 Task: Locate the nearest historic lighthouse on the East Coast.
Action: Mouse moved to (131, 33)
Screenshot: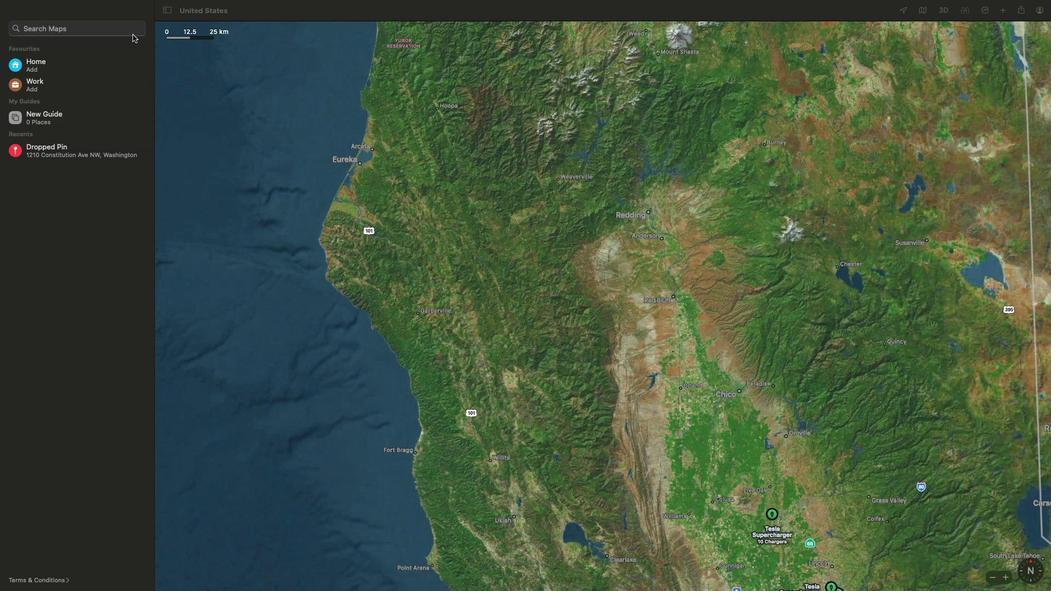 
Action: Mouse pressed left at (131, 33)
Screenshot: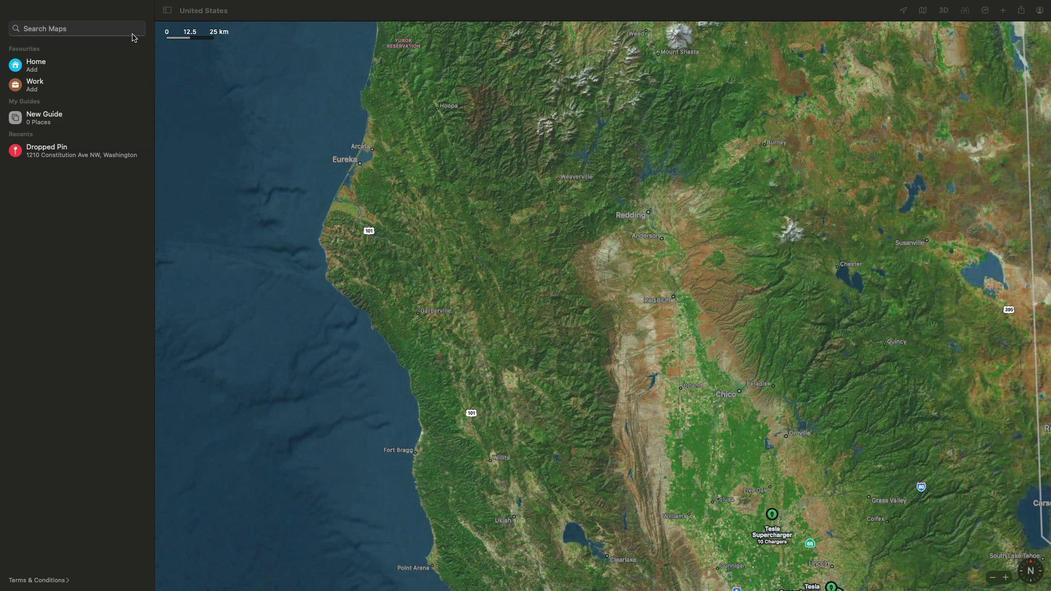 
Action: Key pressed 'h''i''s''t''o''r''i''c'Key.space'l''i'Key.backspace'g'Key.backspace'i''g''h''t''h''o''u''s'Key.spaceKey.backspaceKey.backspace's''e'Key.space'i''n'Key.spaceKey.shift'E''a''s''t'Key.spaceKey.shift'C''o''a''s''t'Key.spaceKey.enter
Screenshot: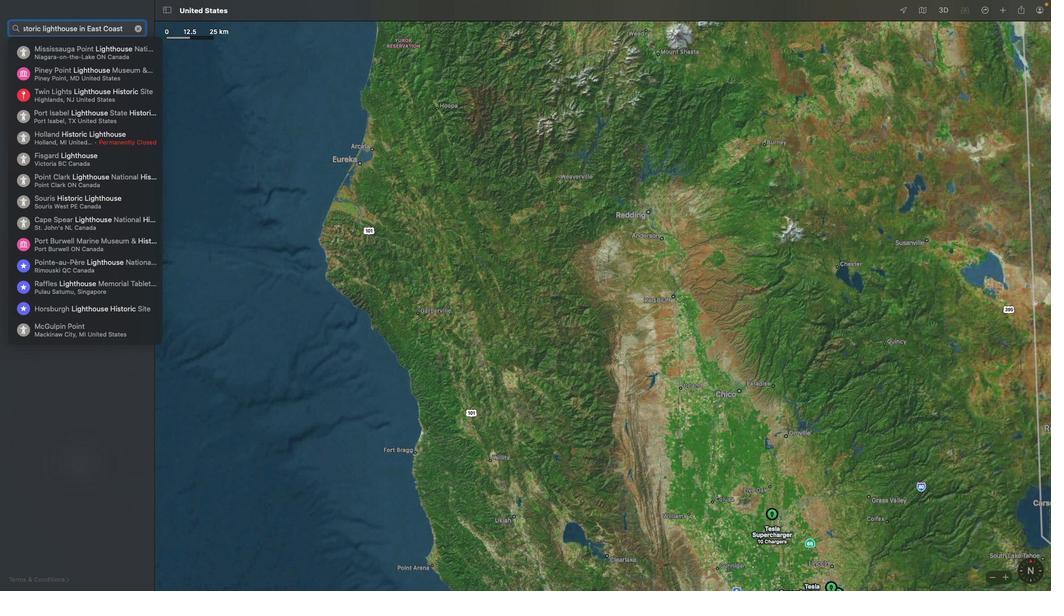 
Action: Mouse moved to (91, 111)
Screenshot: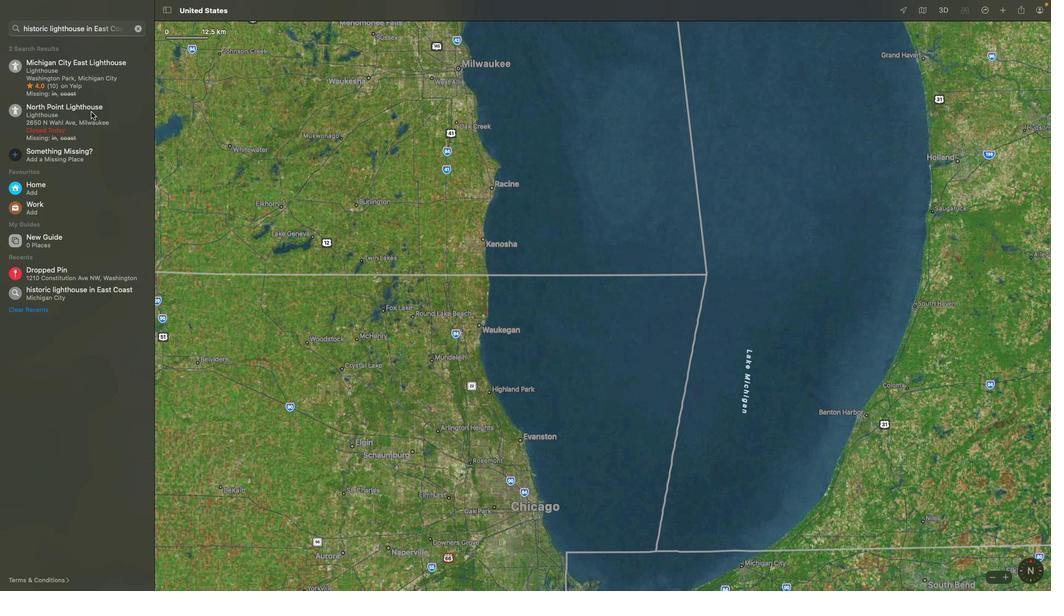 
Action: Mouse pressed left at (91, 111)
Screenshot: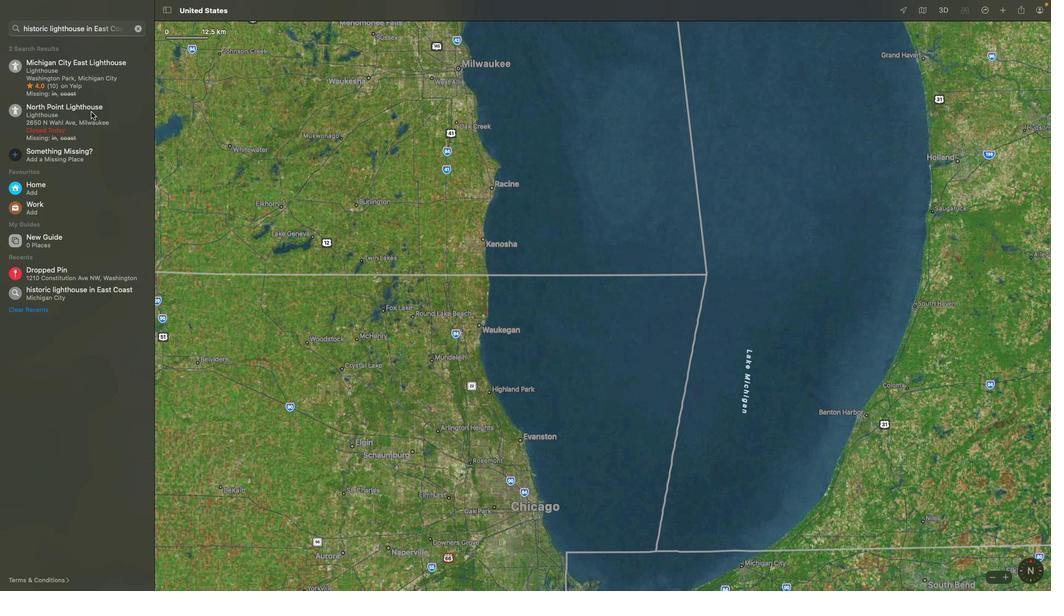 
Action: Mouse moved to (583, 234)
Screenshot: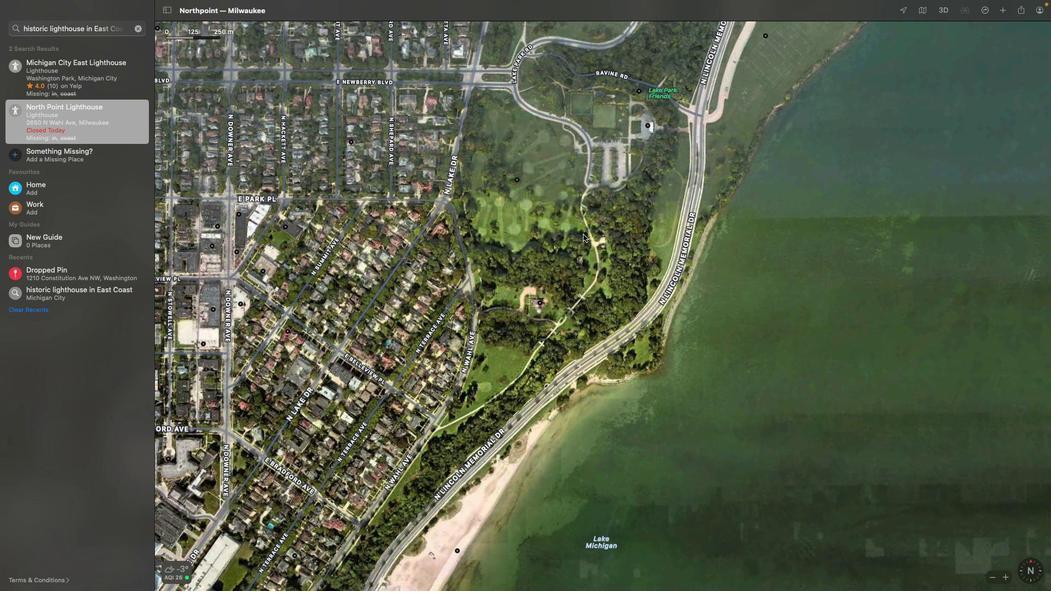
